 Task: Display the Git configuration for a specific configuration section.
Action: Mouse moved to (287, 352)
Screenshot: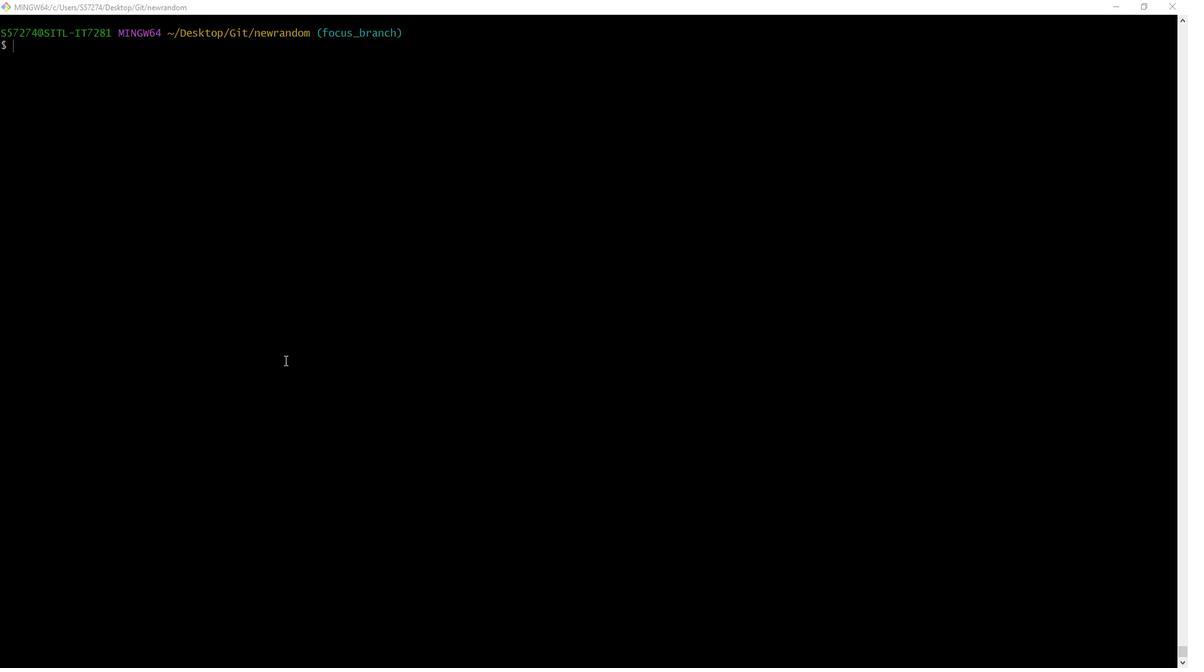 
Action: Mouse pressed left at (287, 352)
Screenshot: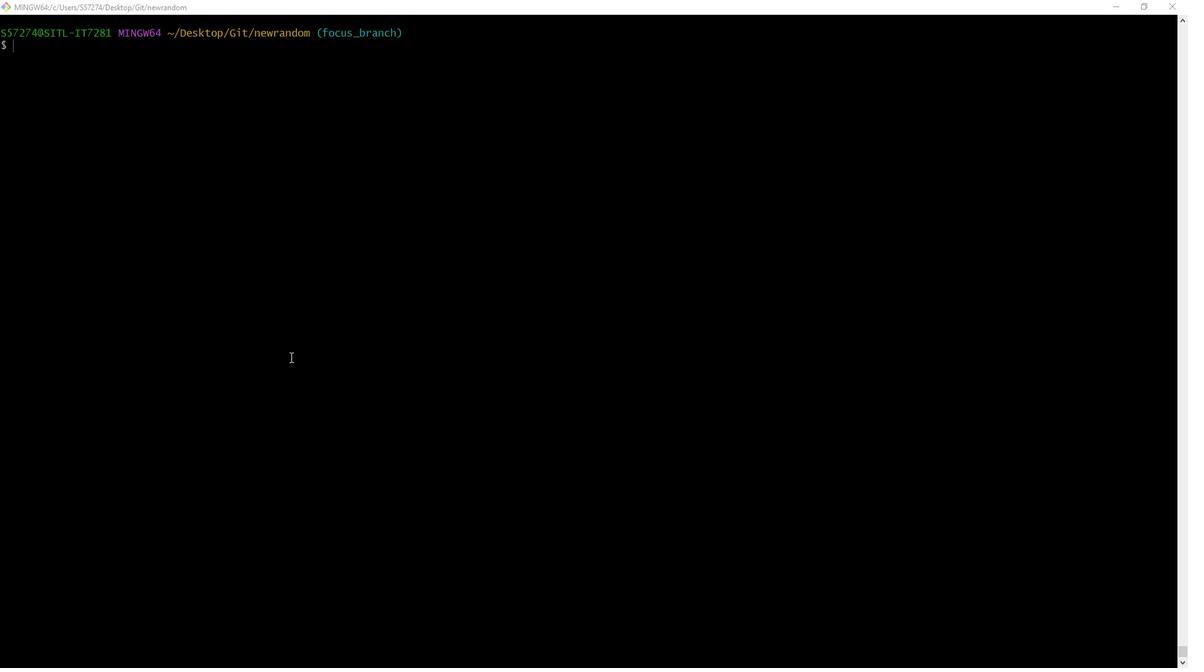 
Action: Key pressed git<Key.space>config<Key.space>--get<Key.space>user.name<Key.enter>git<Key.space>config<Key.space>--ge<Key.backspace>t<Key.backspace>et<Key.space>user.email<Key.enter>
Screenshot: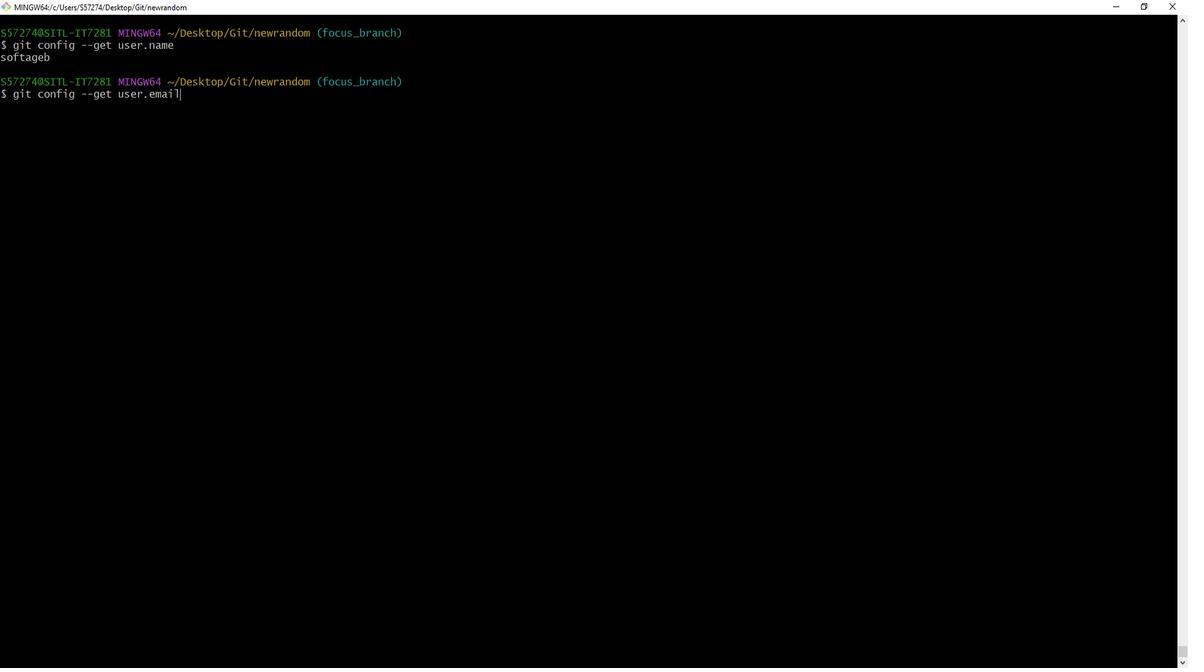 
Action: Mouse moved to (66, 91)
Screenshot: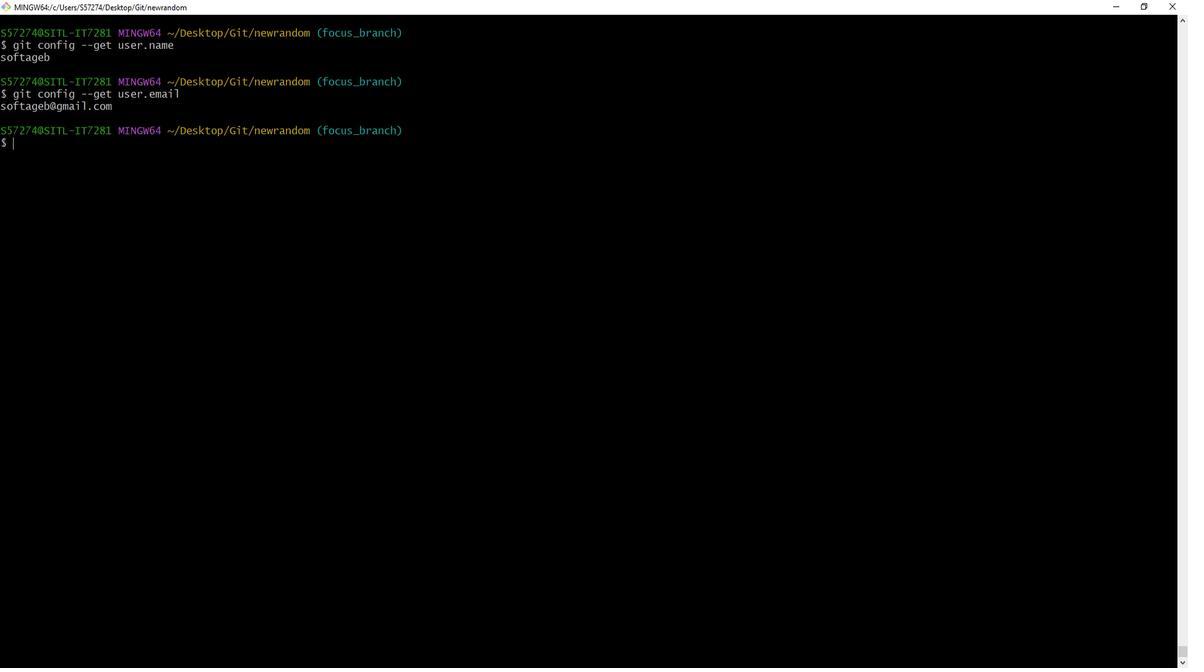
Action: Mouse pressed left at (66, 91)
Screenshot: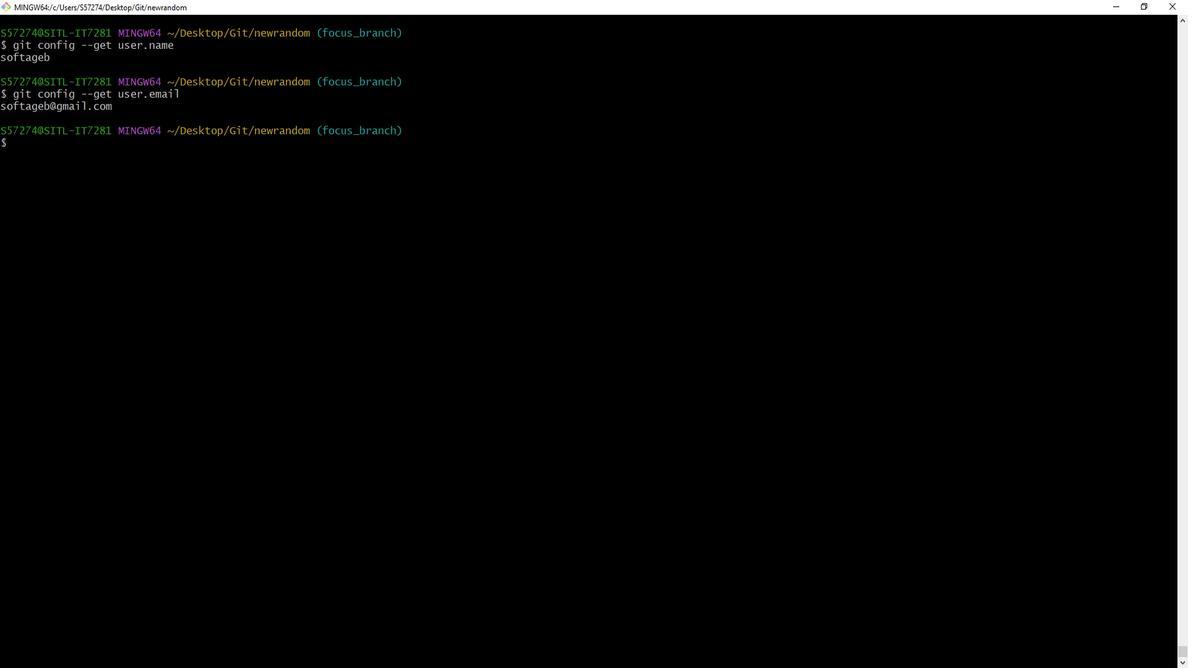 
